 Task: Create List Customer Success in Board Sales Strategies for SaaS to Workspace Content Writing. Create List Customer Churn in Board Market Segmentation Strategy to Workspace Content Writing. Create List Customer Engagement in Board Social Media Influencer Giveaway Campaign Creation and Management to Workspace Content Writing
Action: Mouse moved to (92, 316)
Screenshot: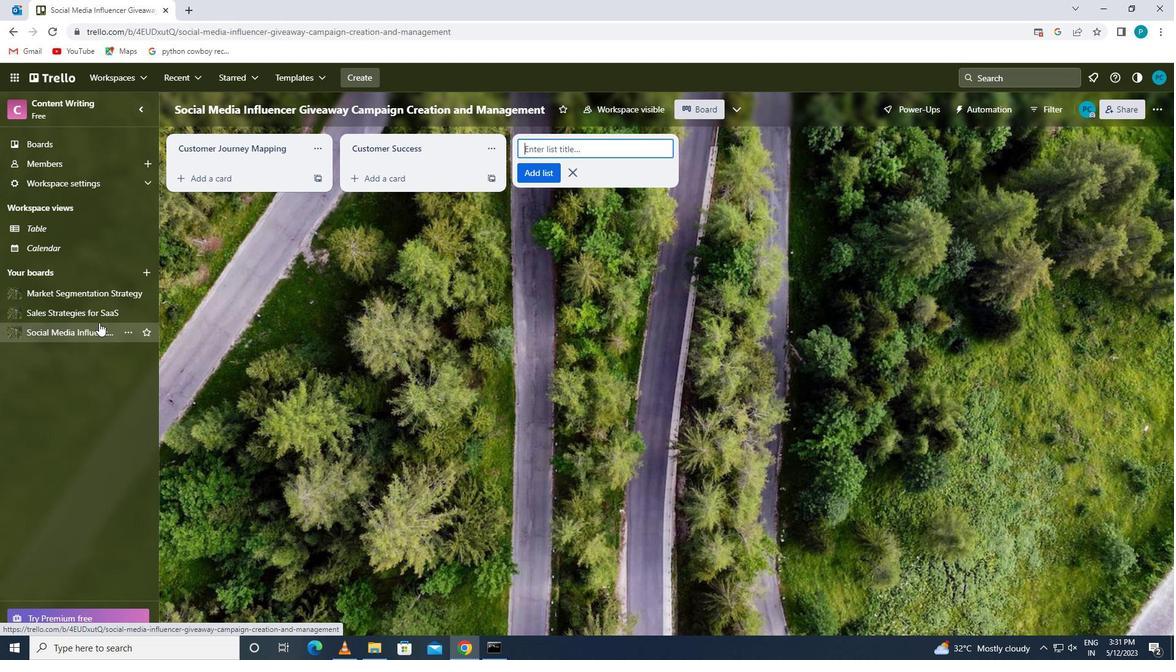 
Action: Mouse pressed left at (92, 316)
Screenshot: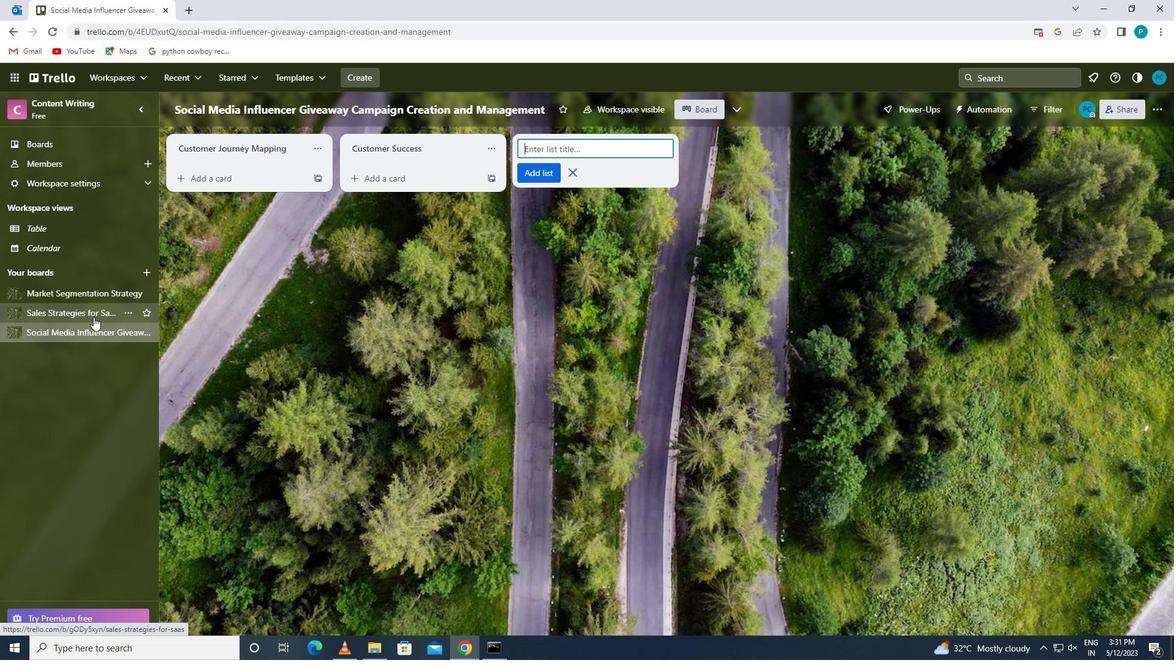 
Action: Mouse moved to (569, 151)
Screenshot: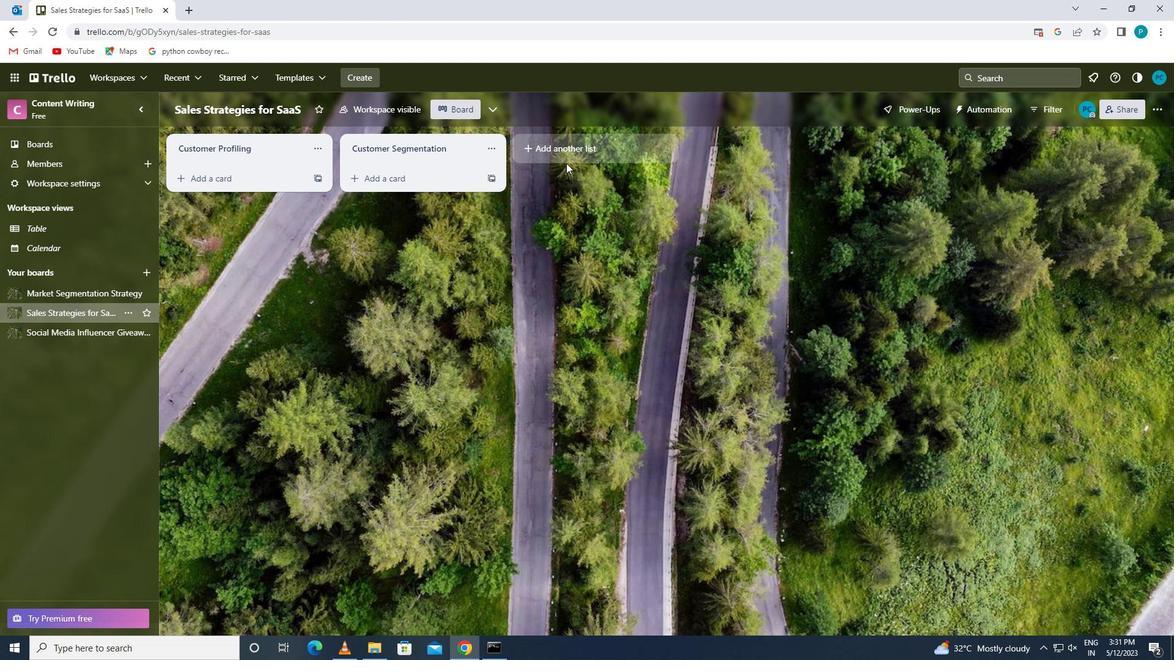 
Action: Mouse pressed left at (569, 151)
Screenshot: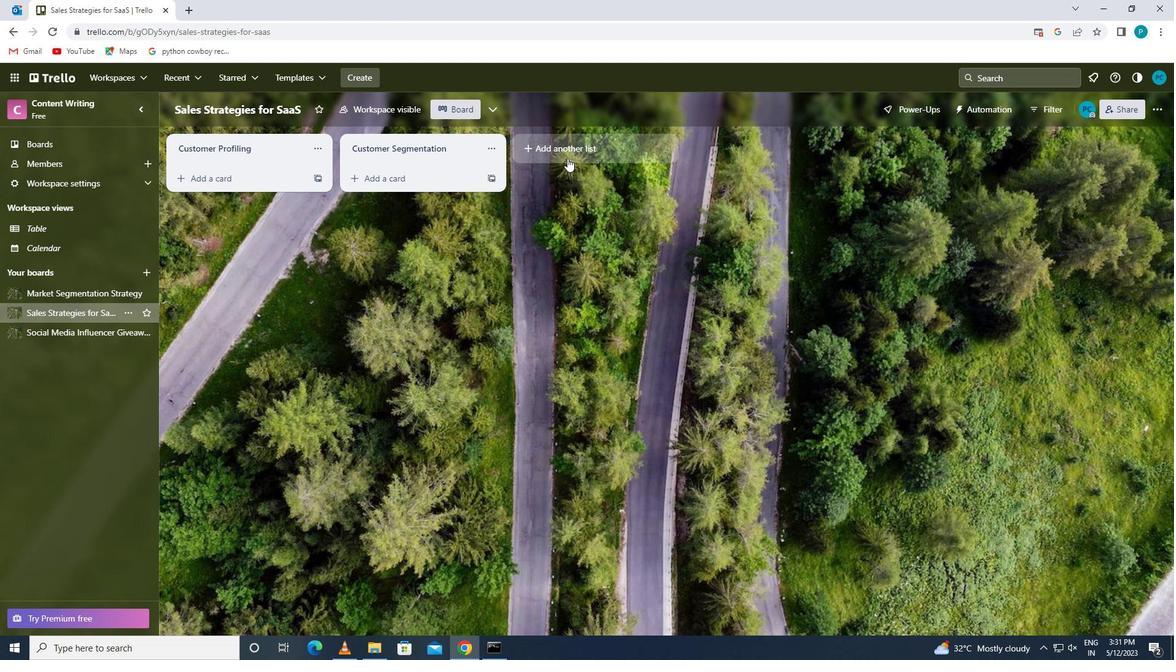 
Action: Key pressed <Key.caps_lock>c<Key.caps_lock>ustomer<Key.space><Key.caps_lock>s<Key.caps_lock>uce<Key.backspace>cess
Screenshot: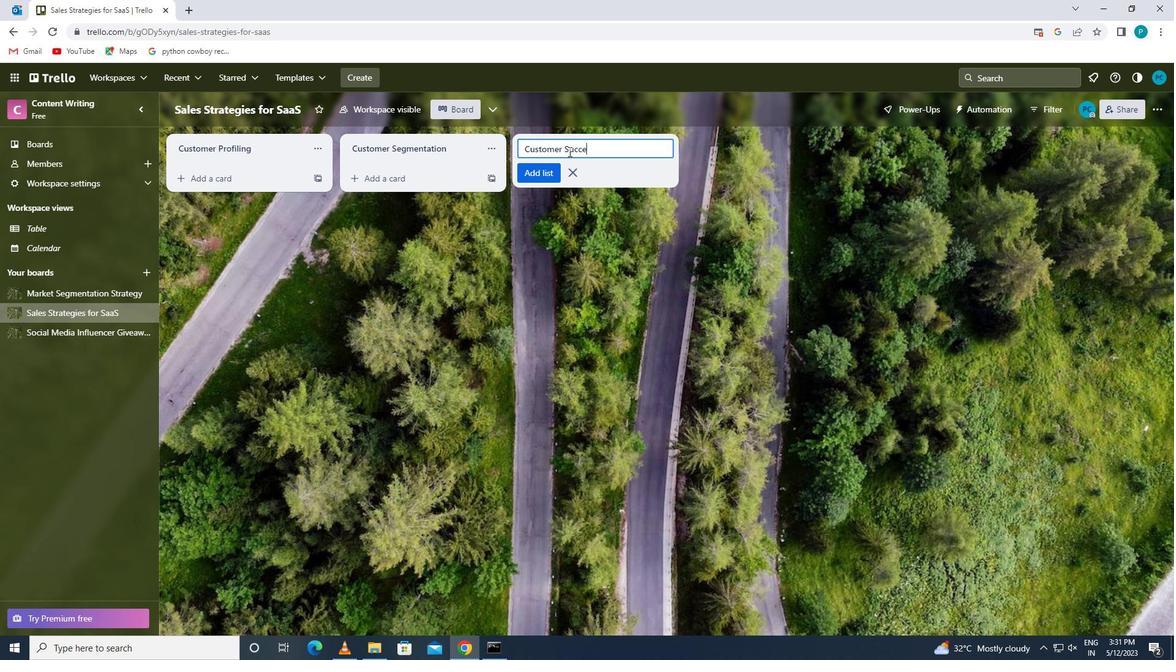 
Action: Mouse moved to (534, 167)
Screenshot: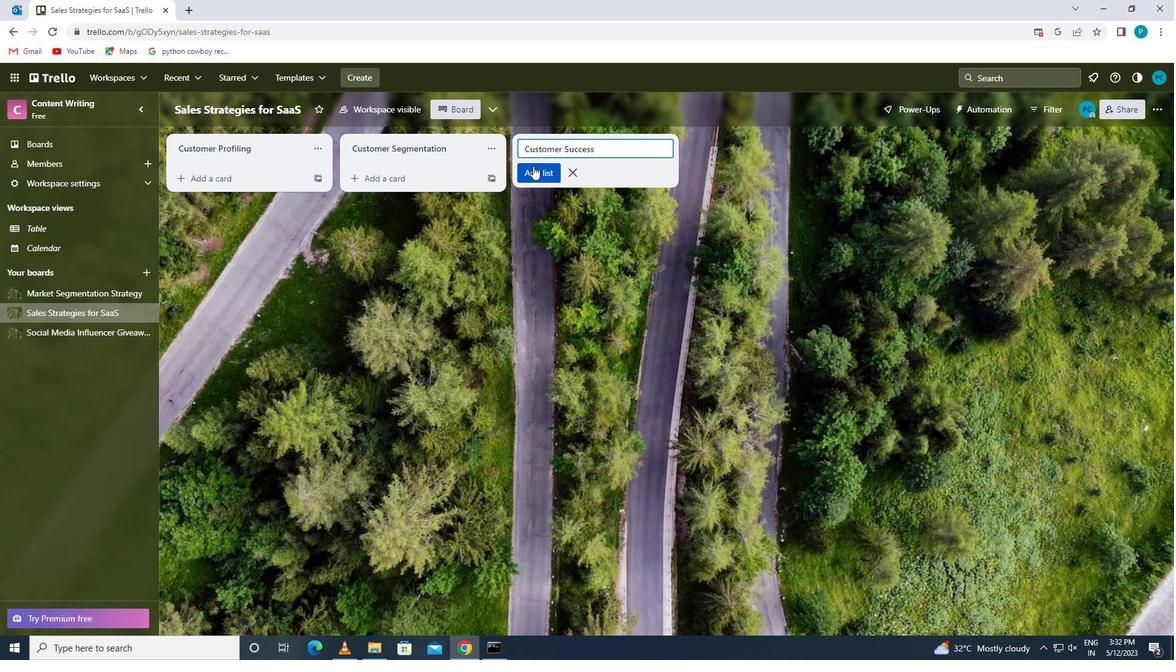 
Action: Mouse pressed left at (534, 167)
Screenshot: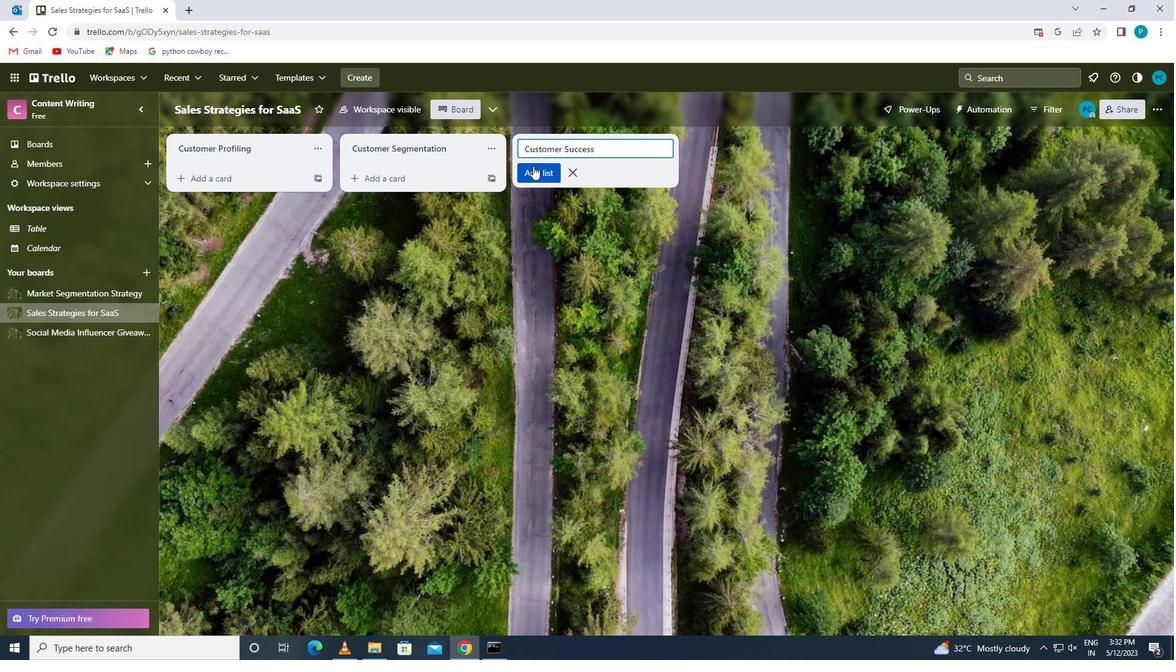 
Action: Mouse moved to (58, 299)
Screenshot: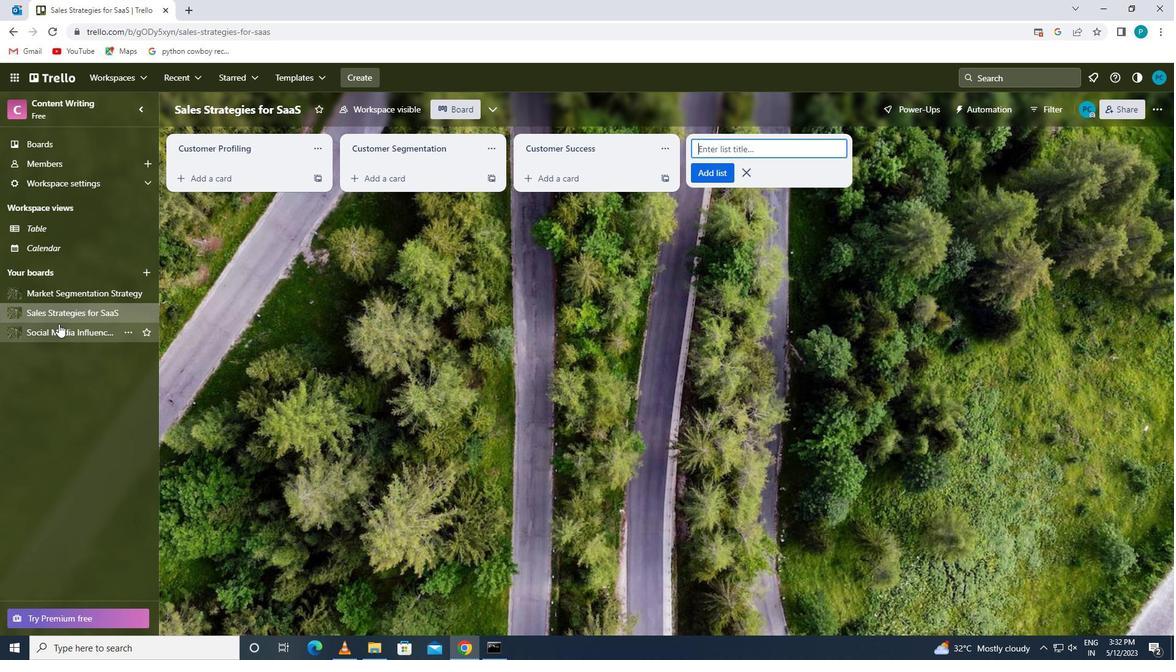 
Action: Mouse pressed left at (58, 299)
Screenshot: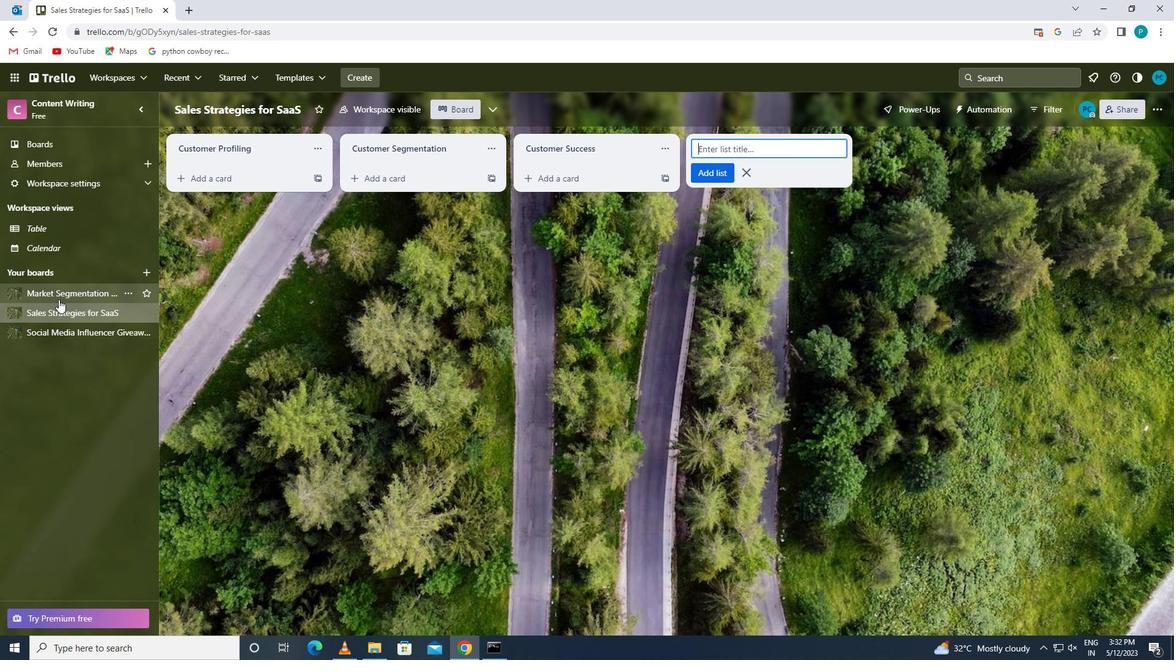 
Action: Mouse moved to (552, 153)
Screenshot: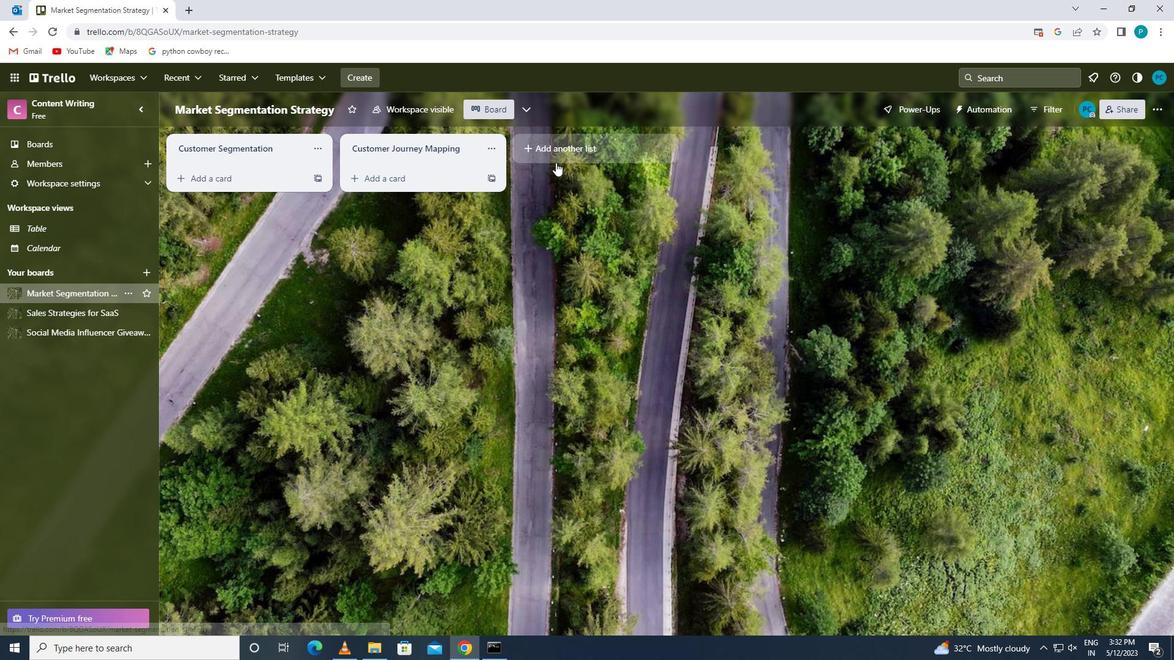 
Action: Mouse pressed left at (552, 153)
Screenshot: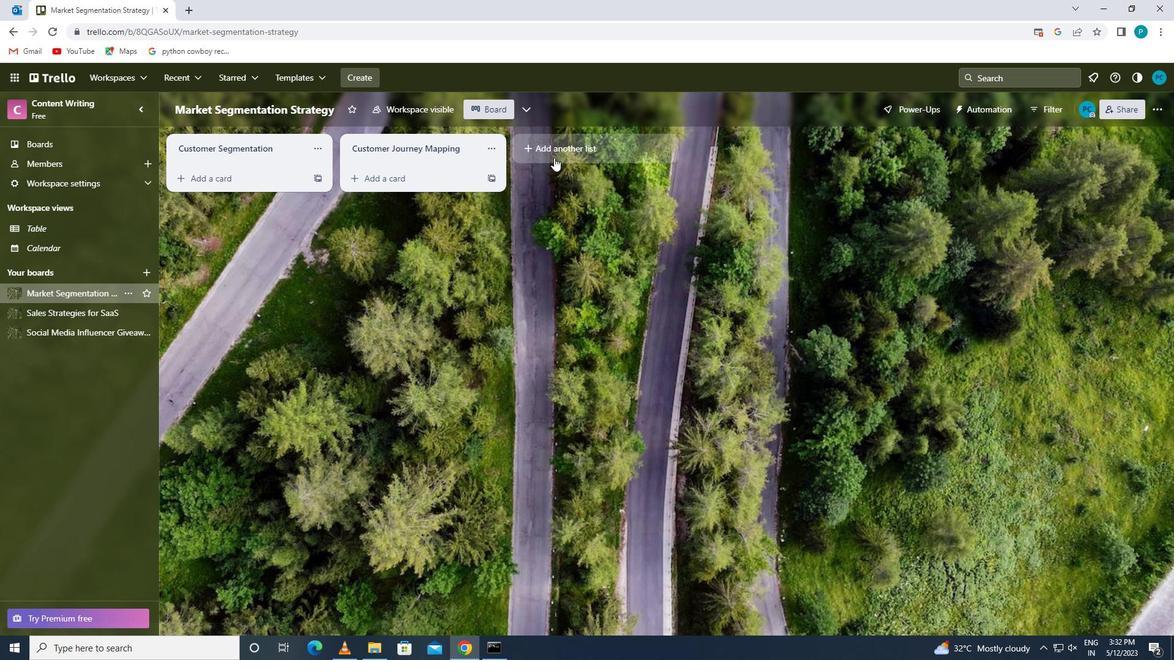 
Action: Key pressed <Key.caps_lock>c<Key.caps_lock>ustomer<Key.space><Key.caps_lock>c<Key.caps_lock>hurn
Screenshot: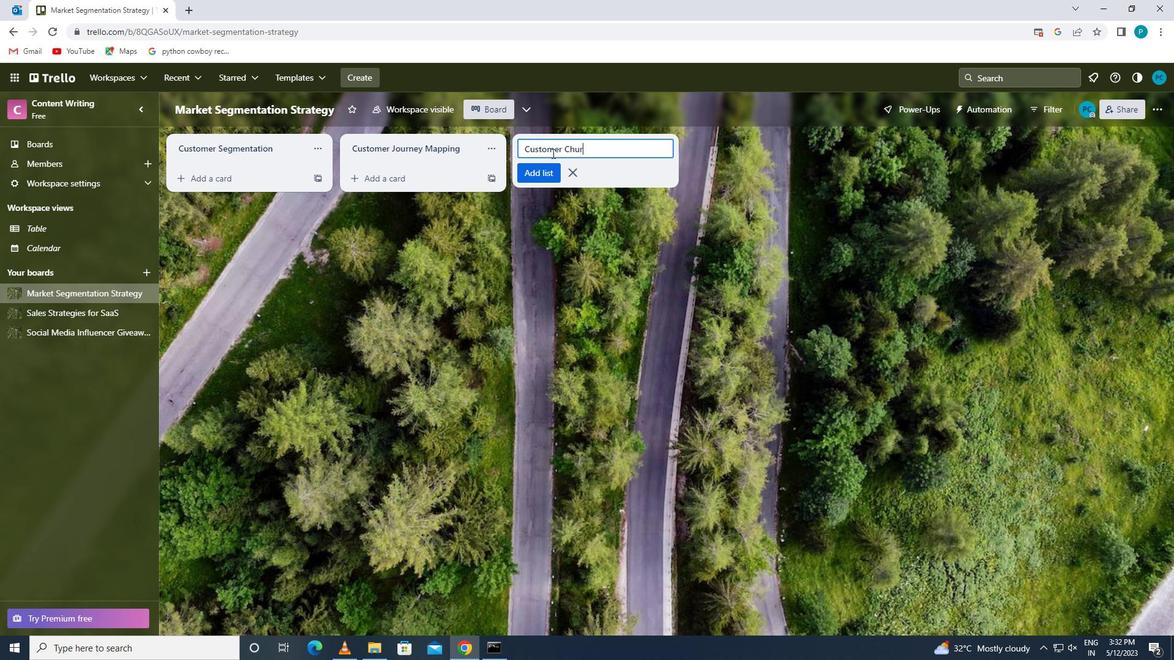 
Action: Mouse moved to (549, 170)
Screenshot: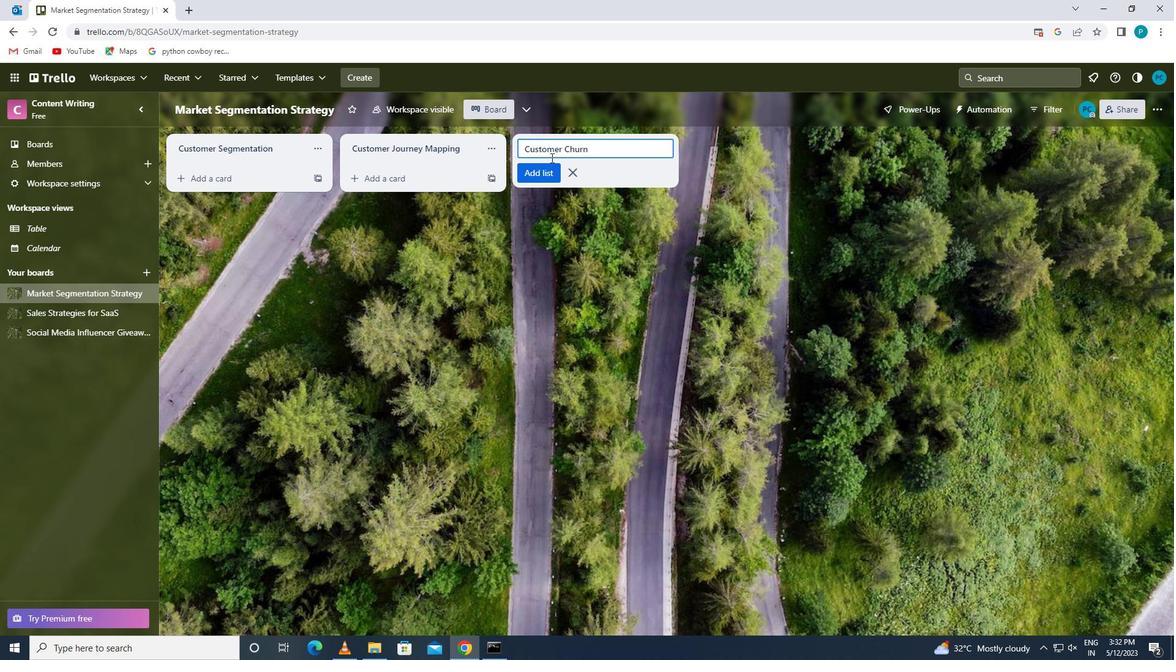
Action: Mouse pressed left at (549, 170)
Screenshot: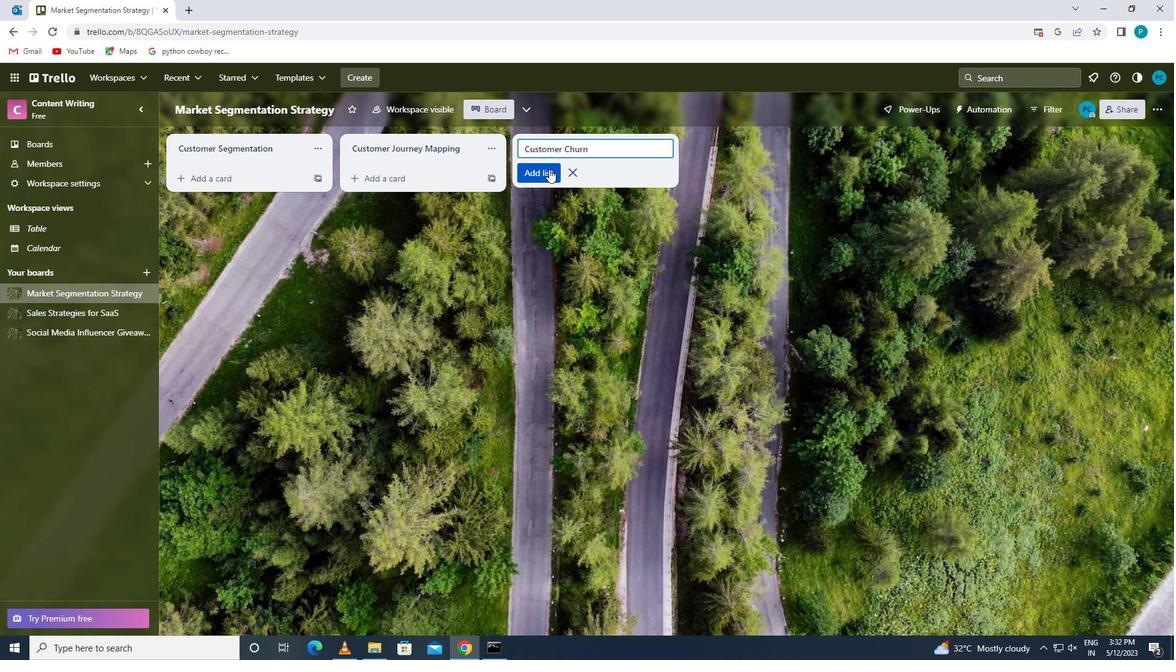 
Action: Mouse moved to (61, 332)
Screenshot: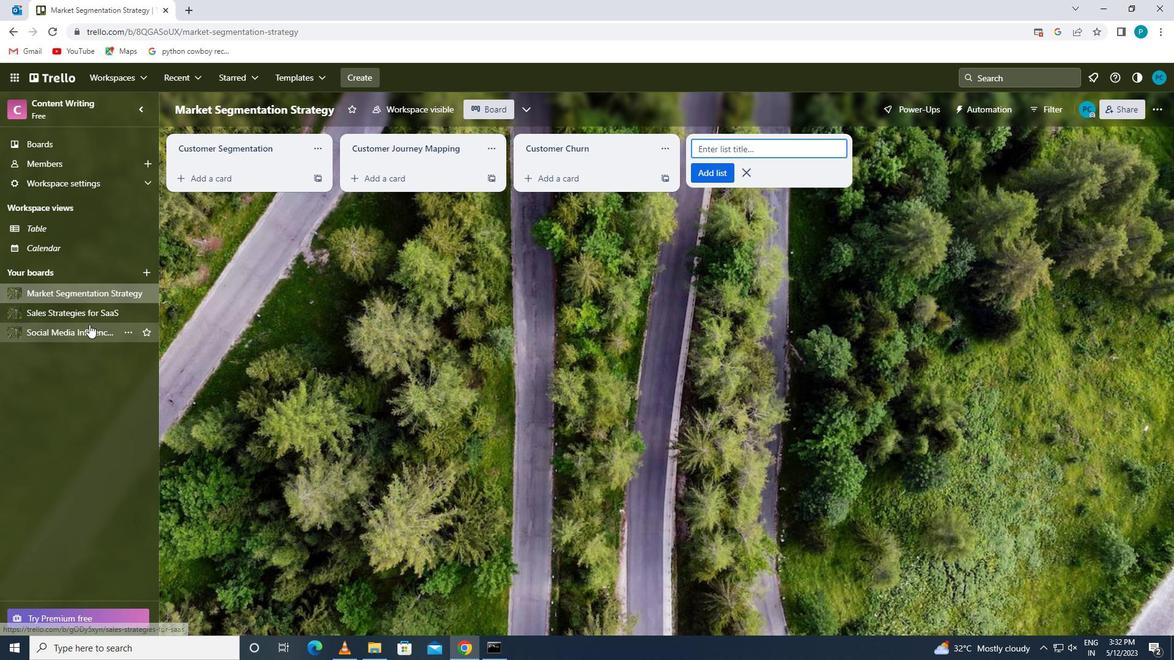 
Action: Mouse pressed left at (61, 332)
Screenshot: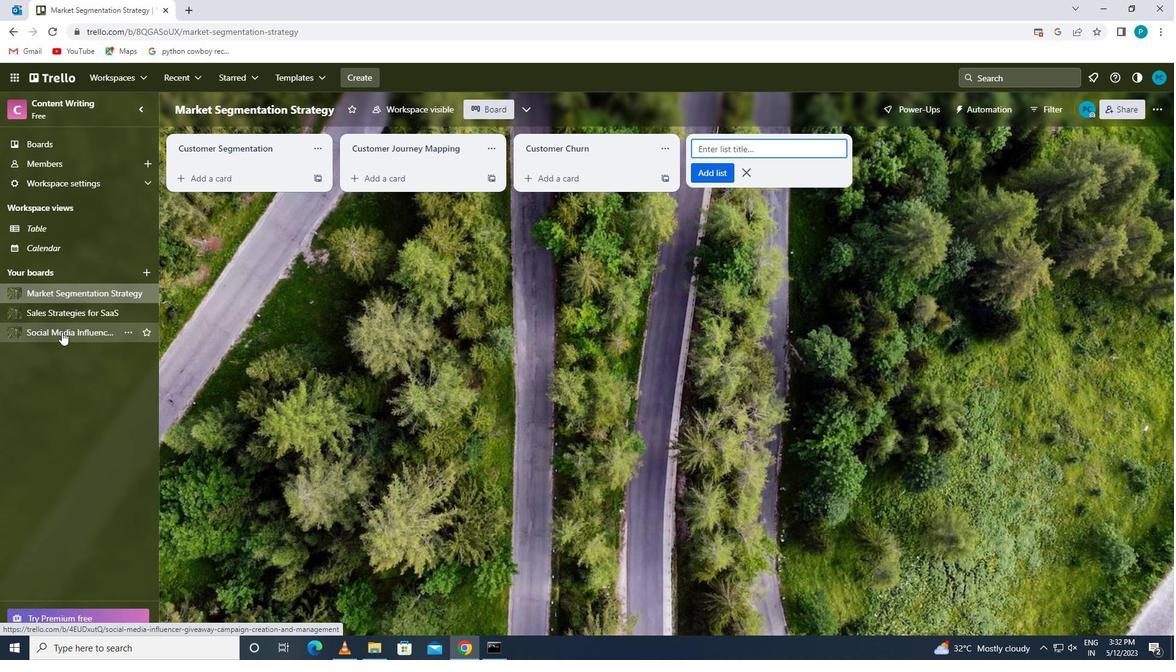 
Action: Mouse moved to (570, 141)
Screenshot: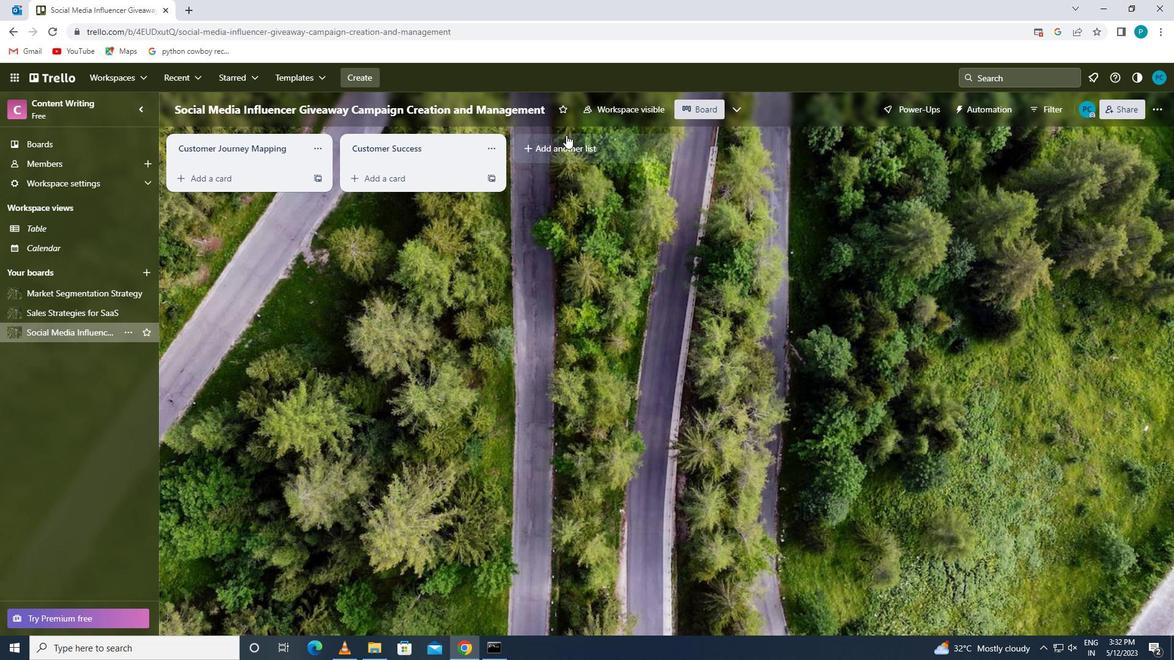 
Action: Mouse pressed left at (570, 141)
Screenshot: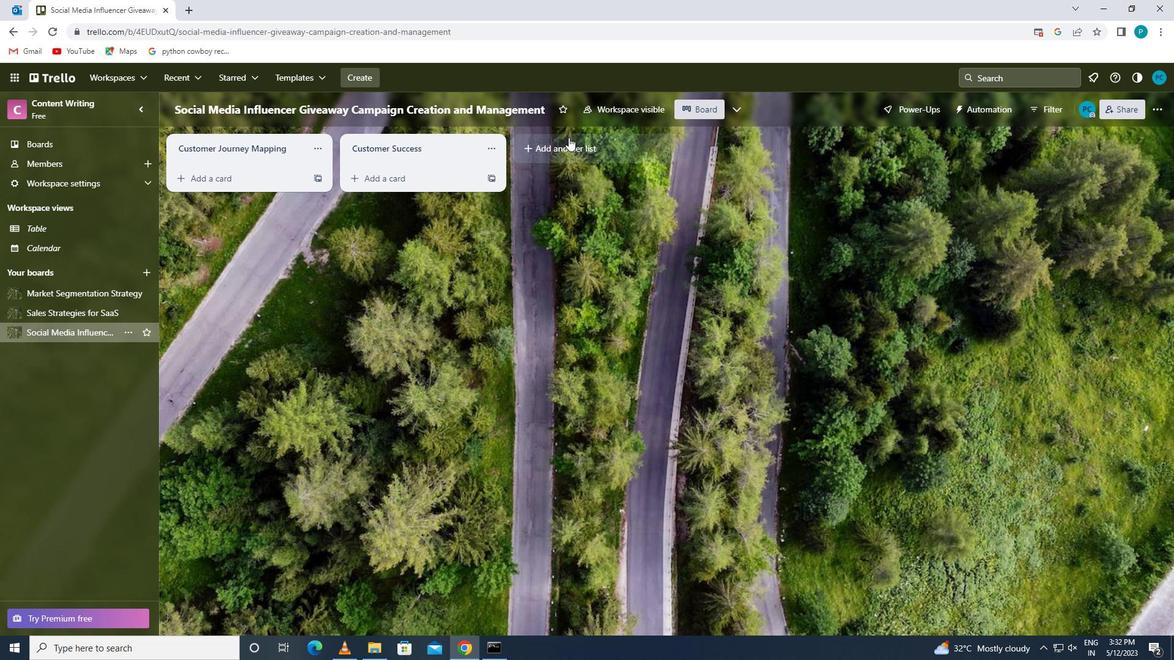 
Action: Key pressed <Key.caps_lock>c<Key.caps_lock>ustomer<Key.space><Key.caps_lock>e<Key.caps_lock>ngagement
Screenshot: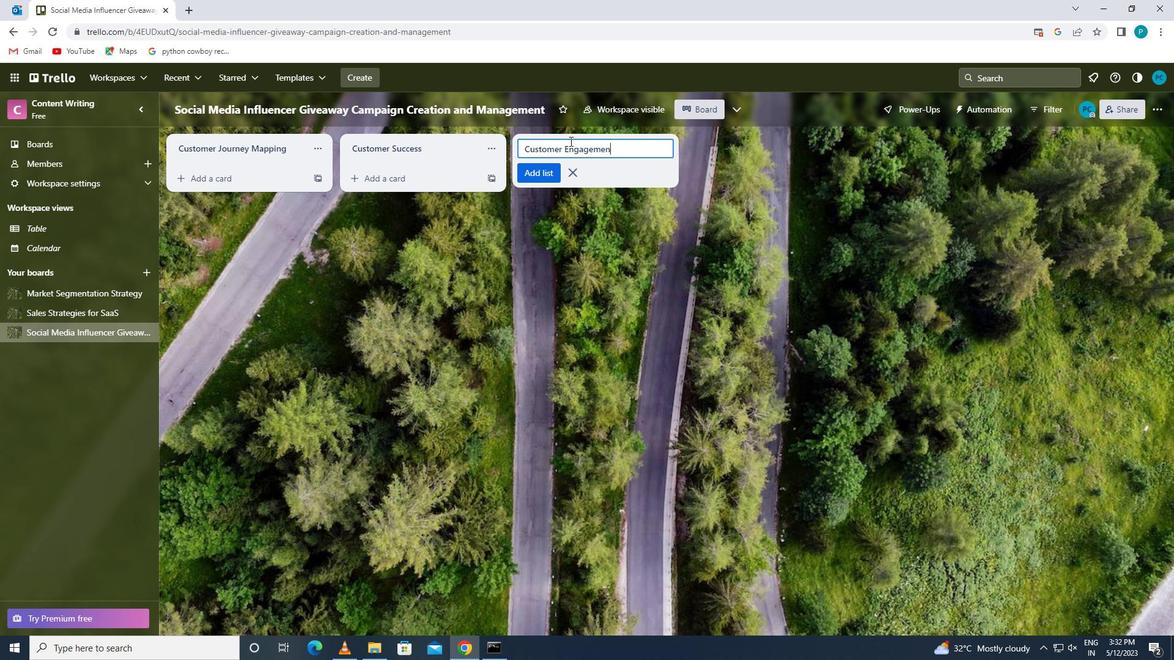 
Action: Mouse moved to (544, 176)
Screenshot: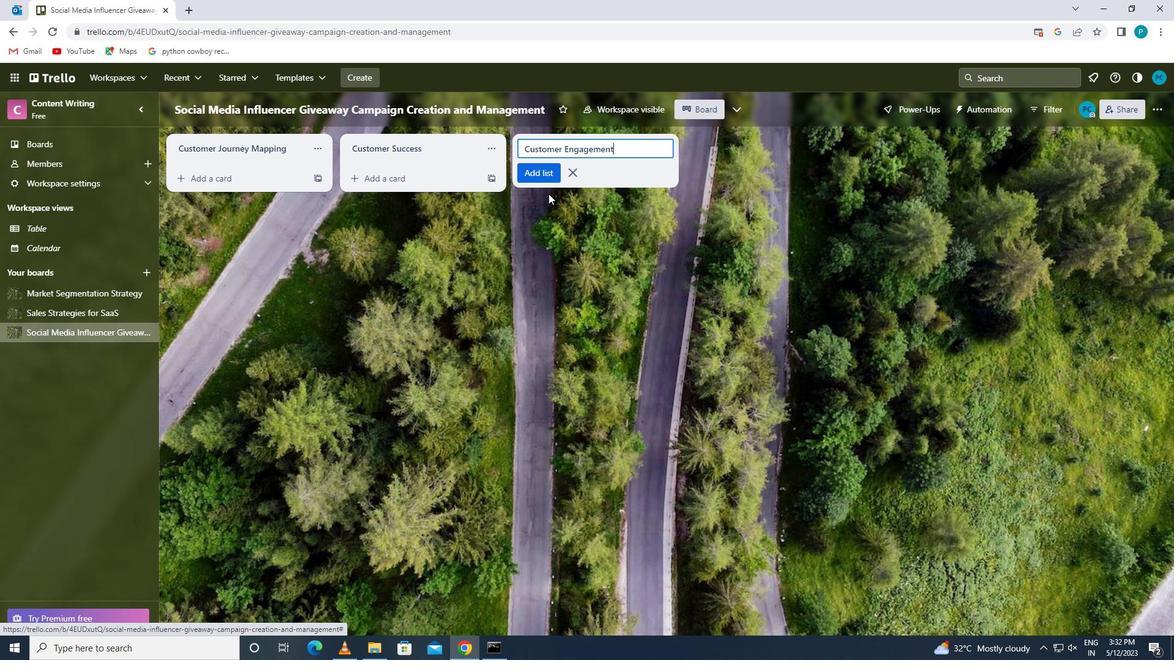 
Action: Mouse pressed left at (544, 176)
Screenshot: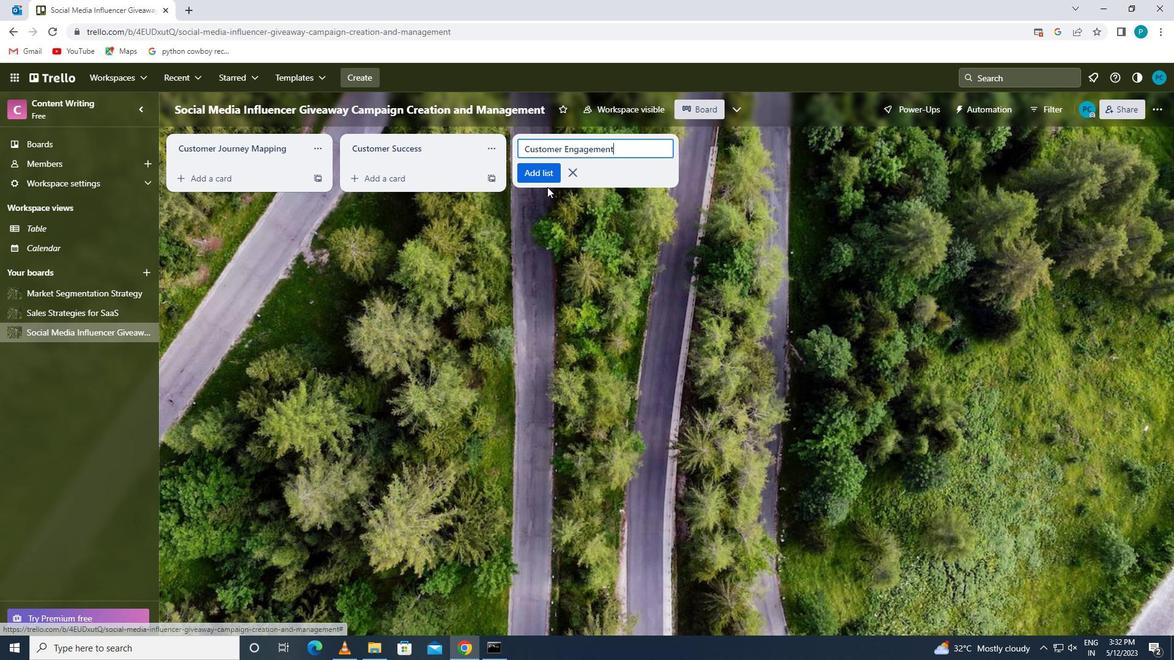 
